Task: Pick the "Avocado" avatar for your profile.
Action: Mouse moved to (1044, 34)
Screenshot: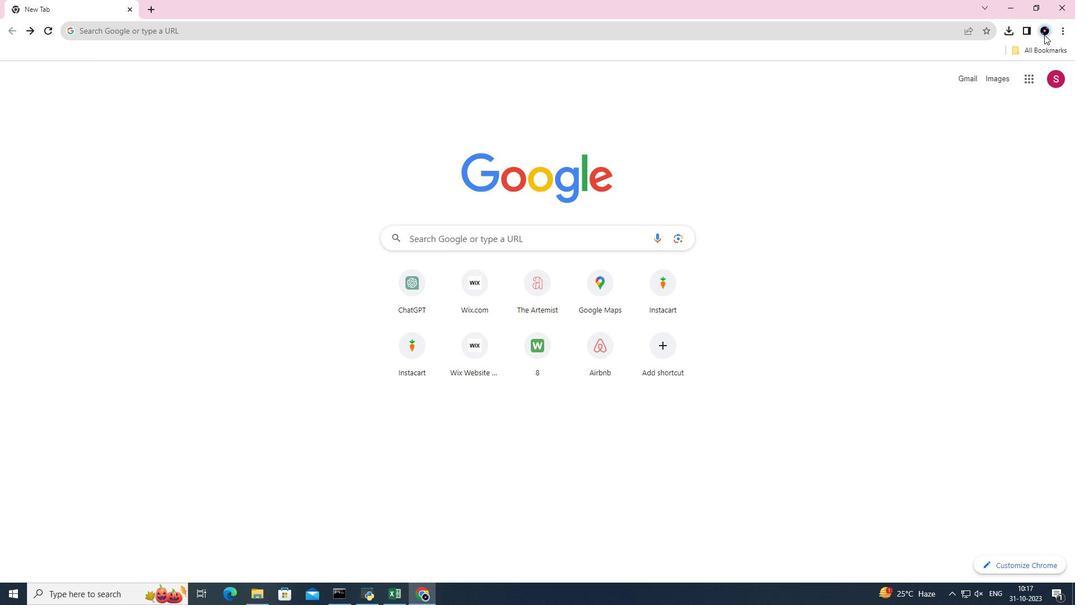 
Action: Mouse pressed left at (1044, 34)
Screenshot: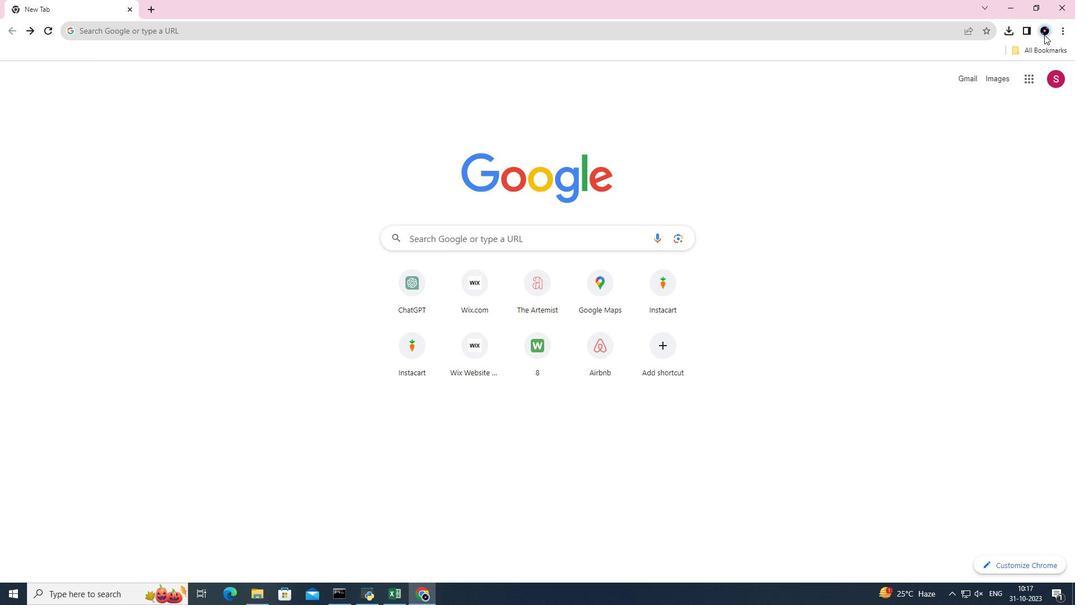 
Action: Mouse moved to (1033, 75)
Screenshot: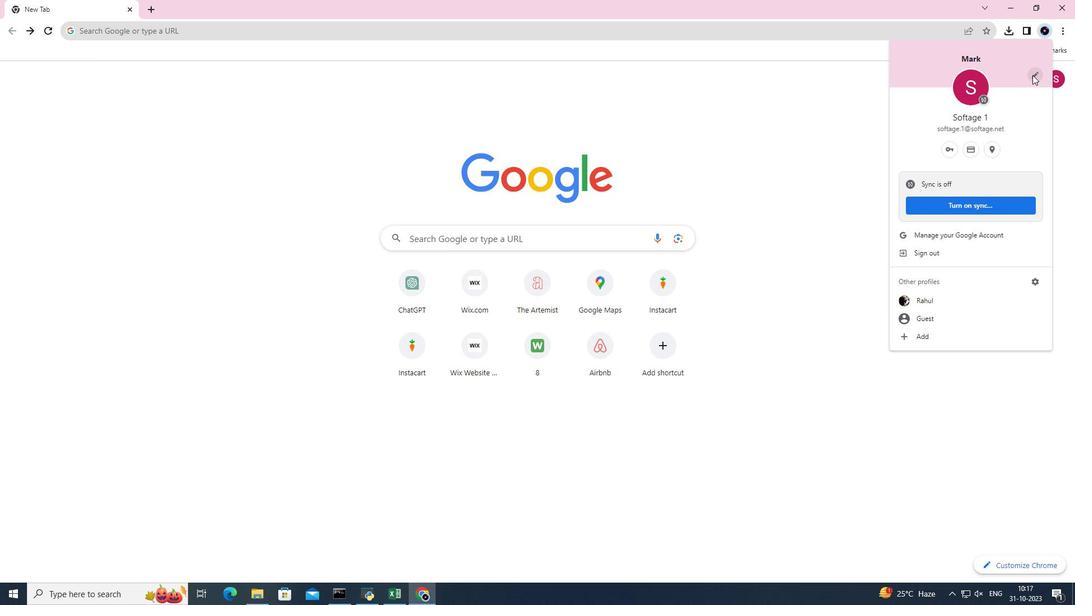 
Action: Mouse pressed left at (1033, 75)
Screenshot: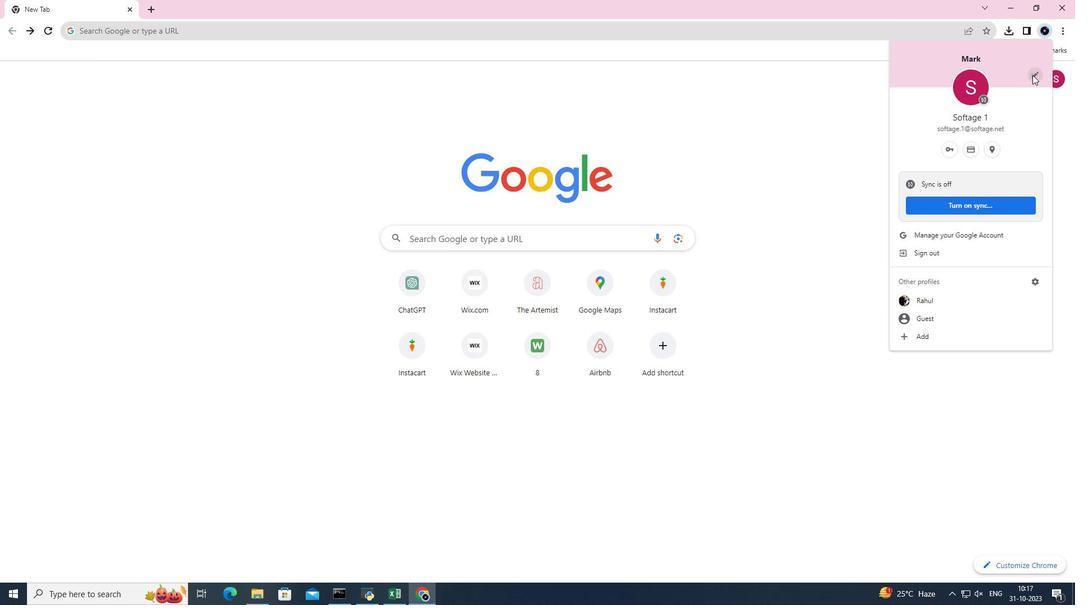 
Action: Mouse moved to (814, 333)
Screenshot: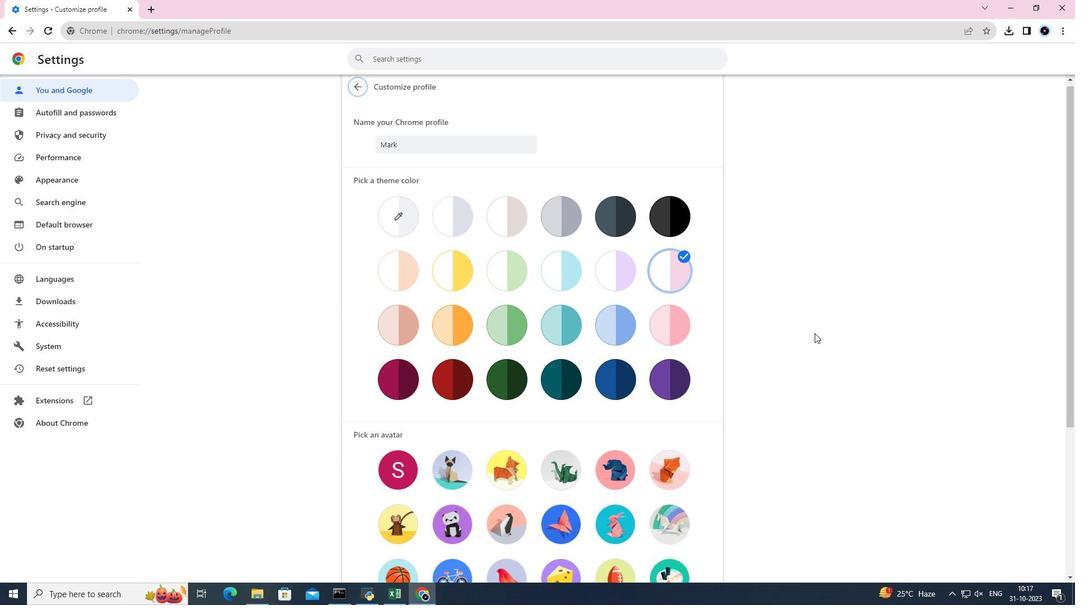 
Action: Mouse scrolled (814, 332) with delta (0, 0)
Screenshot: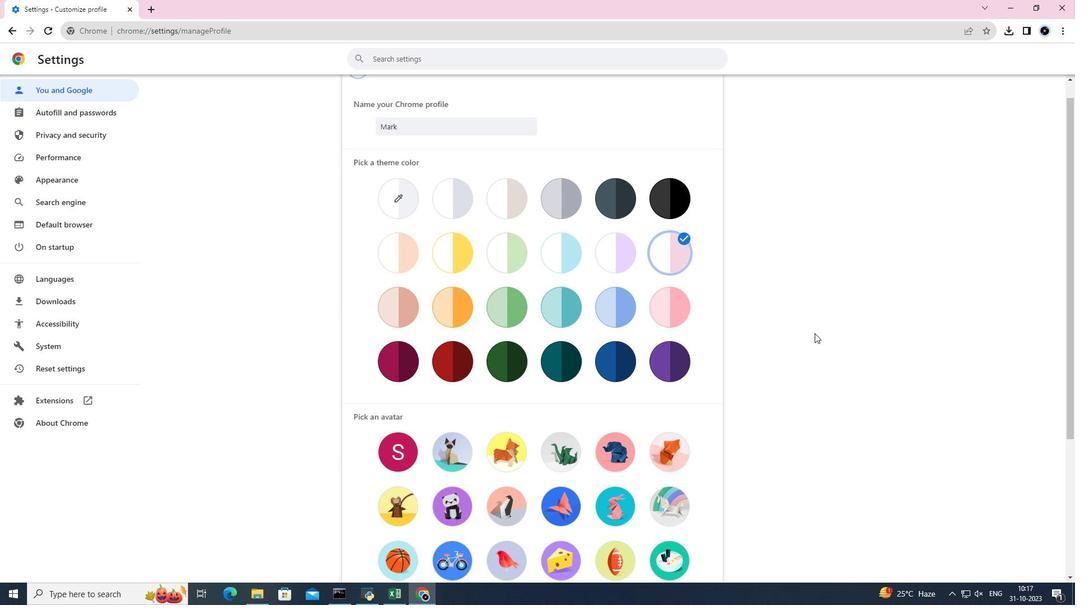 
Action: Mouse moved to (815, 333)
Screenshot: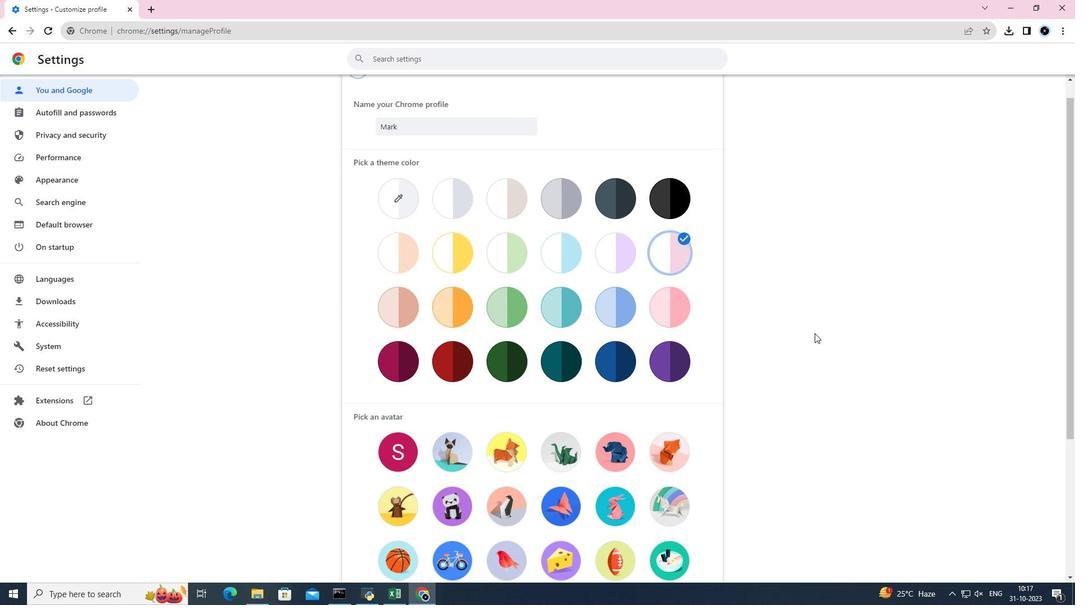 
Action: Mouse scrolled (815, 332) with delta (0, 0)
Screenshot: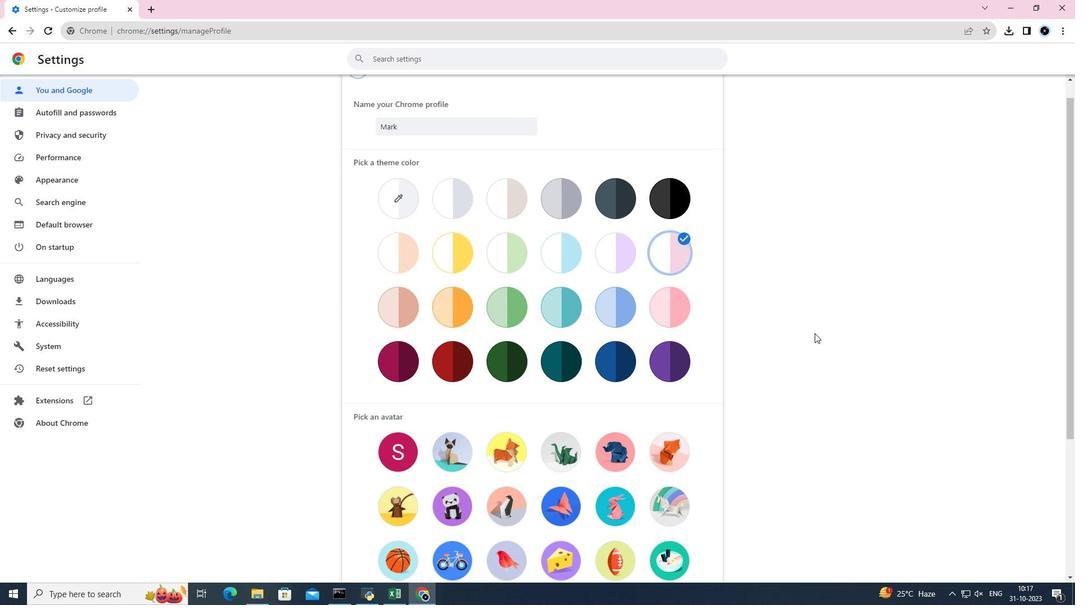 
Action: Mouse scrolled (815, 332) with delta (0, 0)
Screenshot: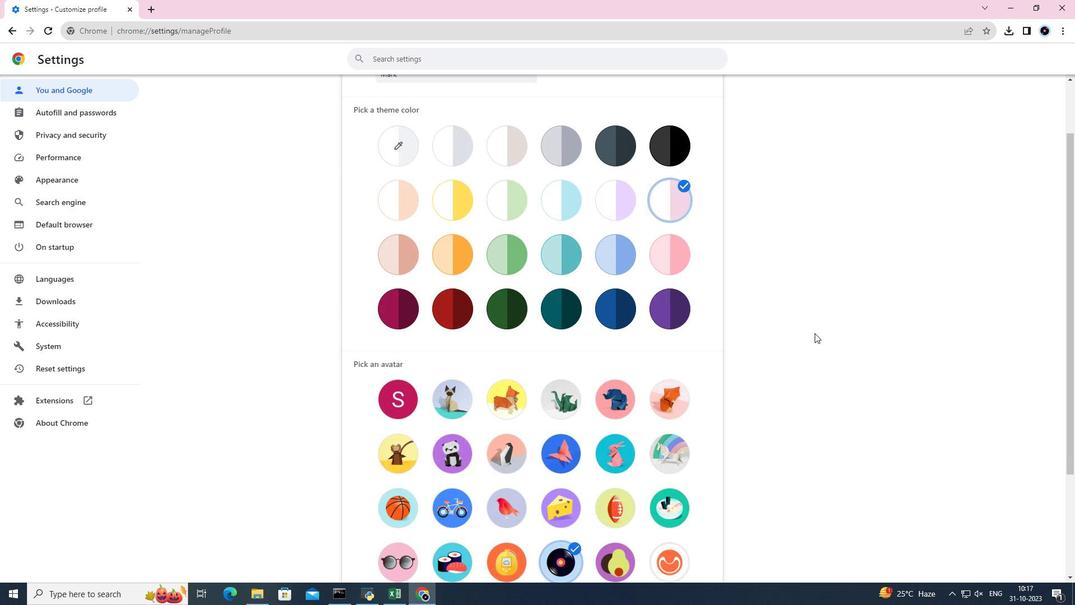 
Action: Mouse scrolled (815, 332) with delta (0, 0)
Screenshot: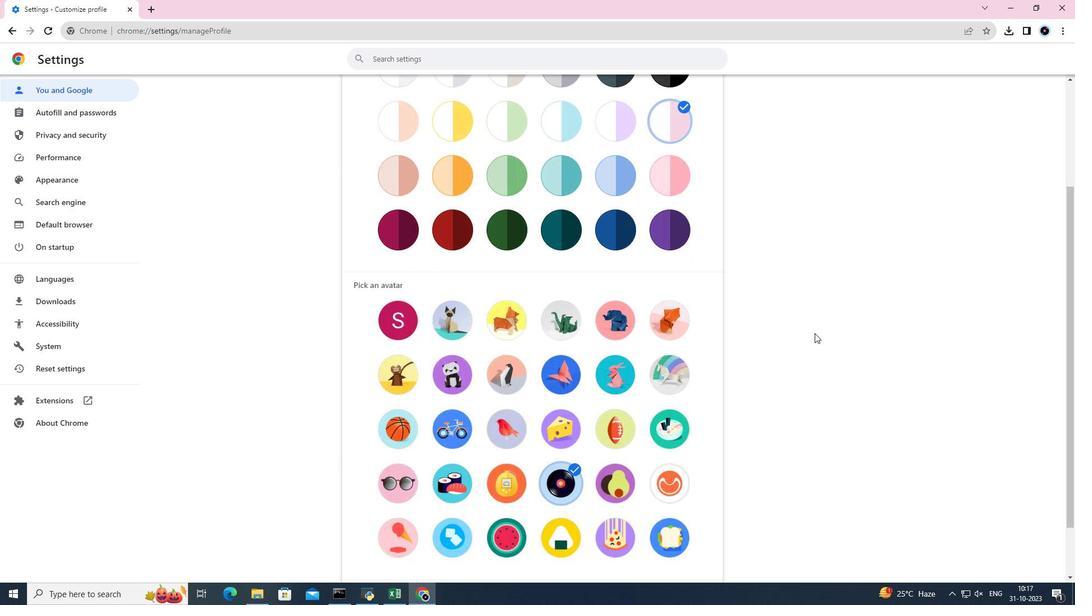 
Action: Mouse scrolled (815, 332) with delta (0, 0)
Screenshot: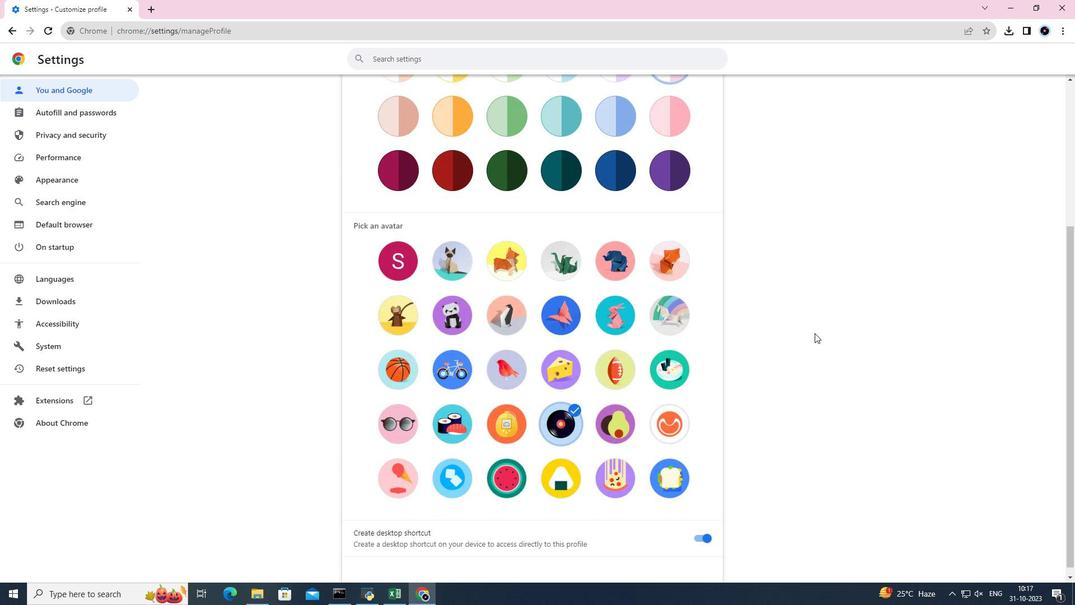 
Action: Mouse moved to (618, 420)
Screenshot: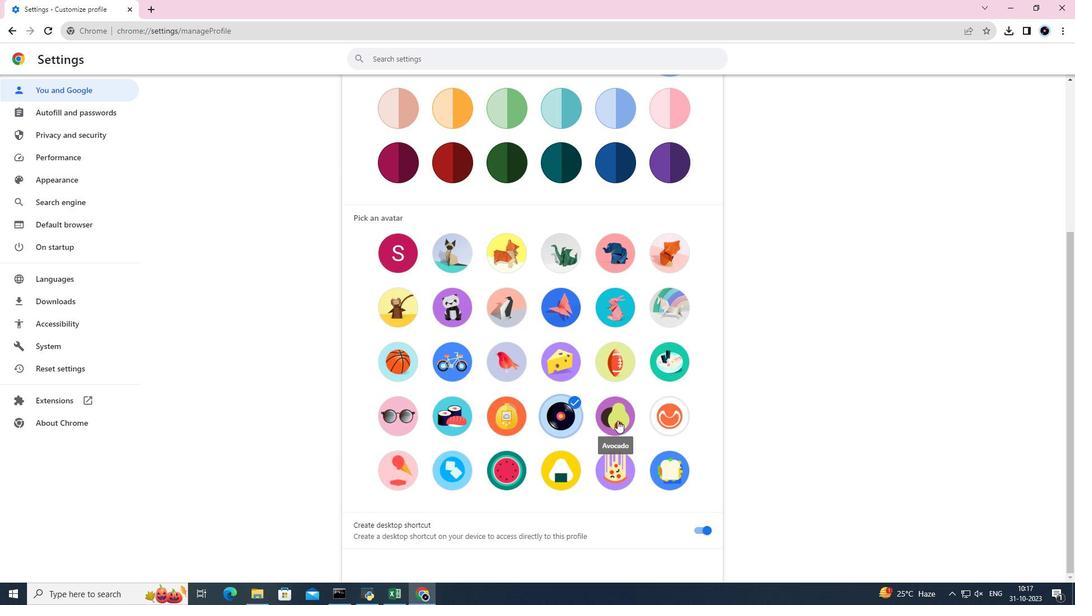 
Action: Mouse pressed left at (618, 420)
Screenshot: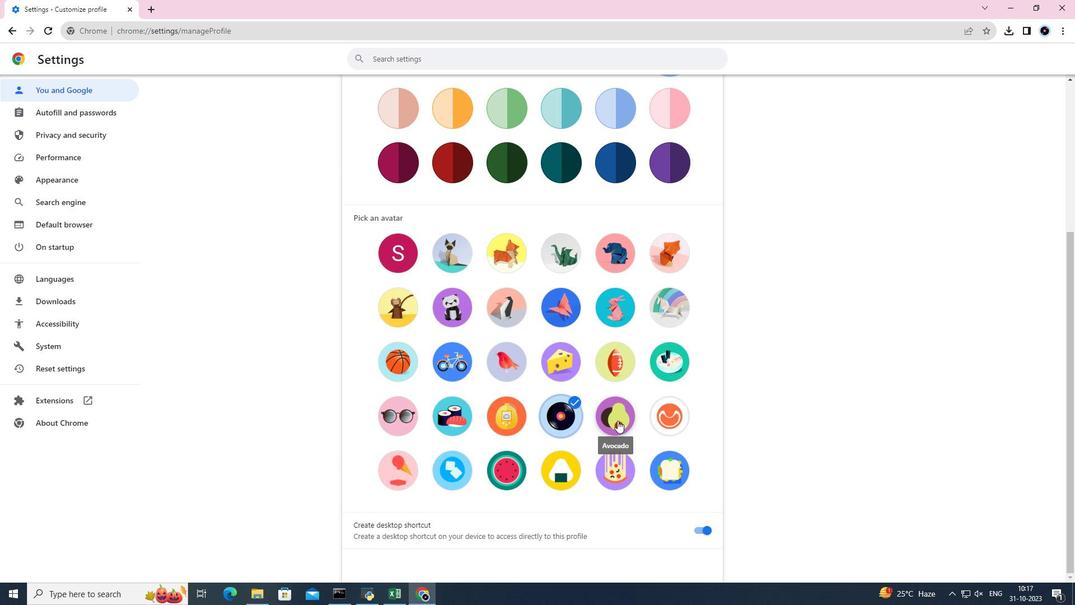 
Action: Mouse moved to (790, 371)
Screenshot: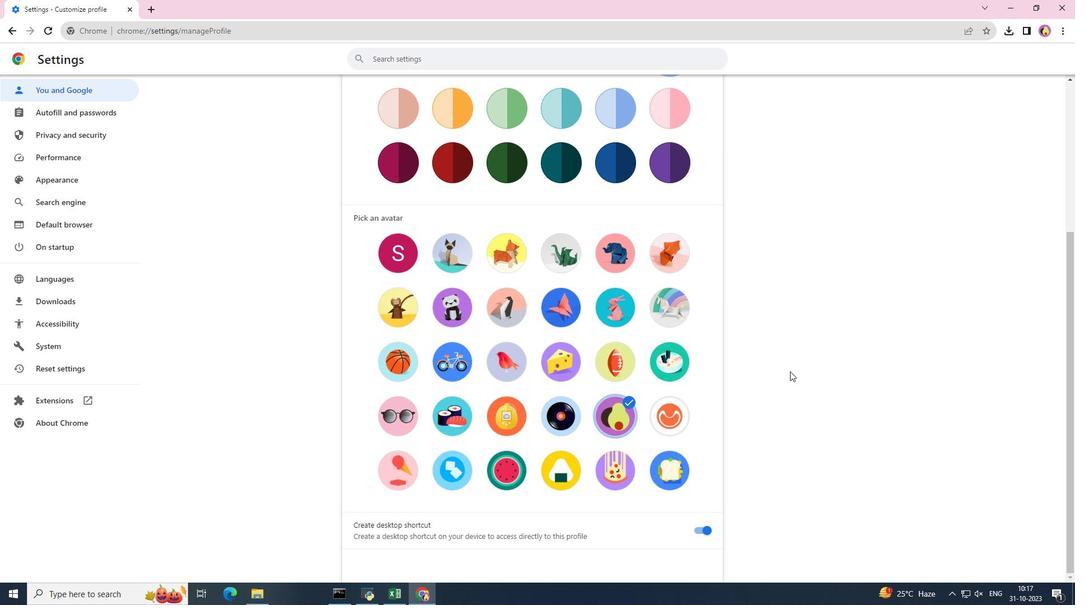 
